 Task: Install budgeting extensions for managing personal finances and expenses.
Action: Mouse moved to (953, 29)
Screenshot: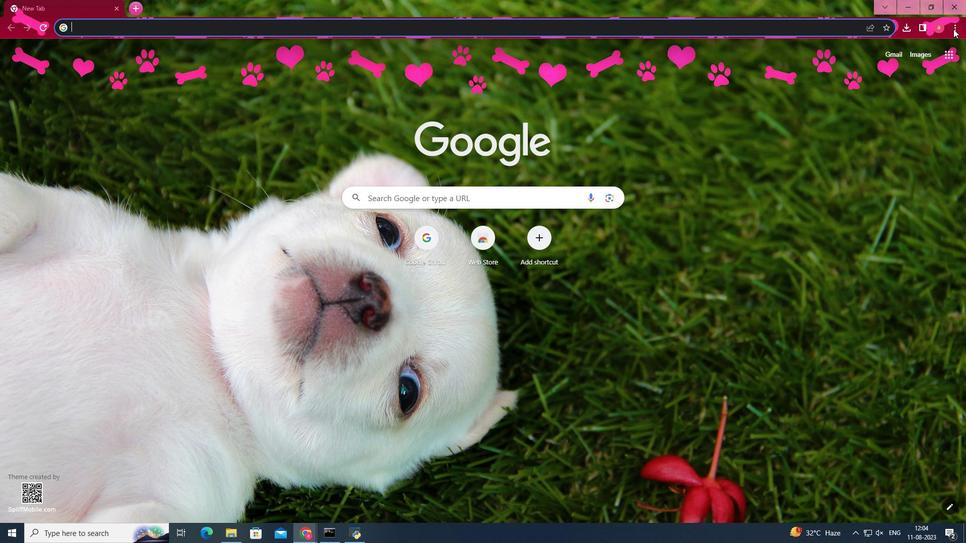 
Action: Mouse pressed left at (953, 29)
Screenshot: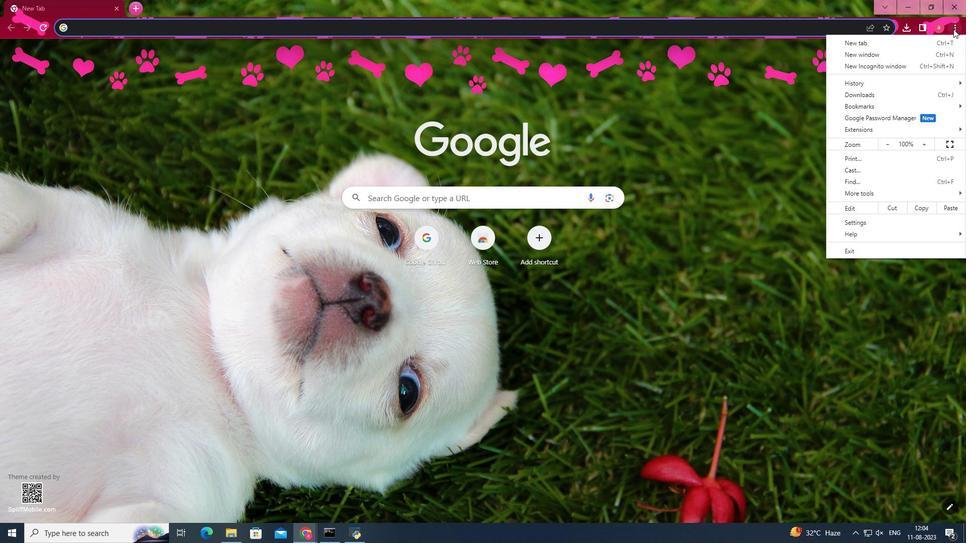 
Action: Mouse moved to (865, 216)
Screenshot: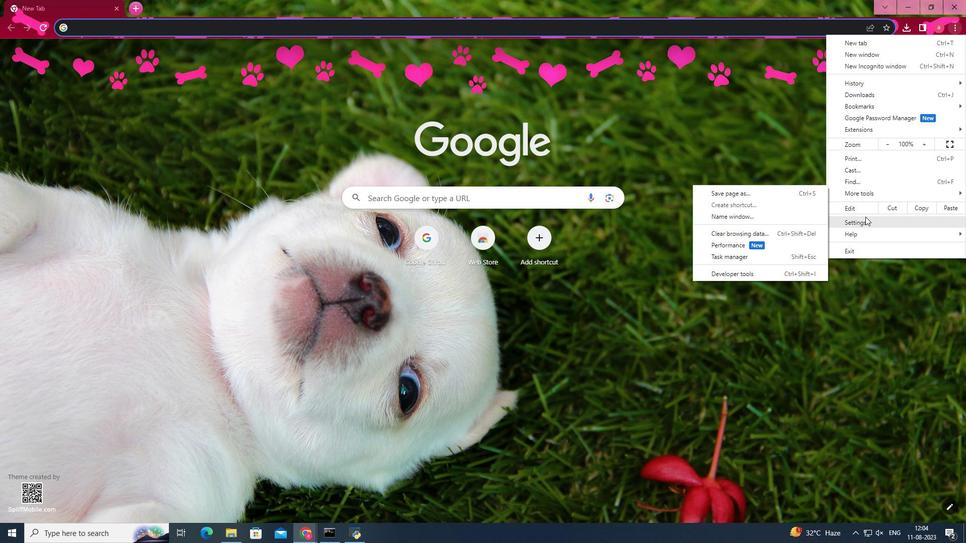 
Action: Mouse pressed left at (865, 216)
Screenshot: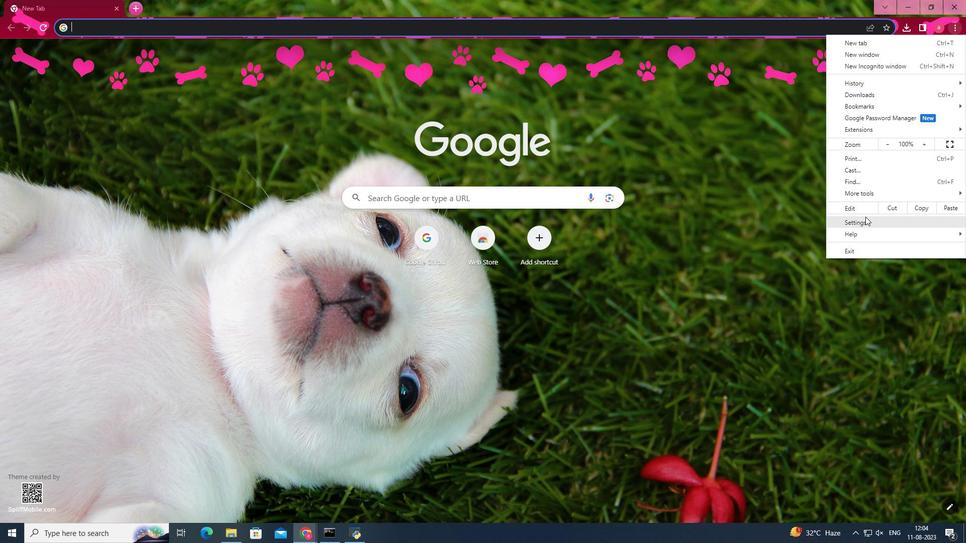 
Action: Mouse moved to (49, 360)
Screenshot: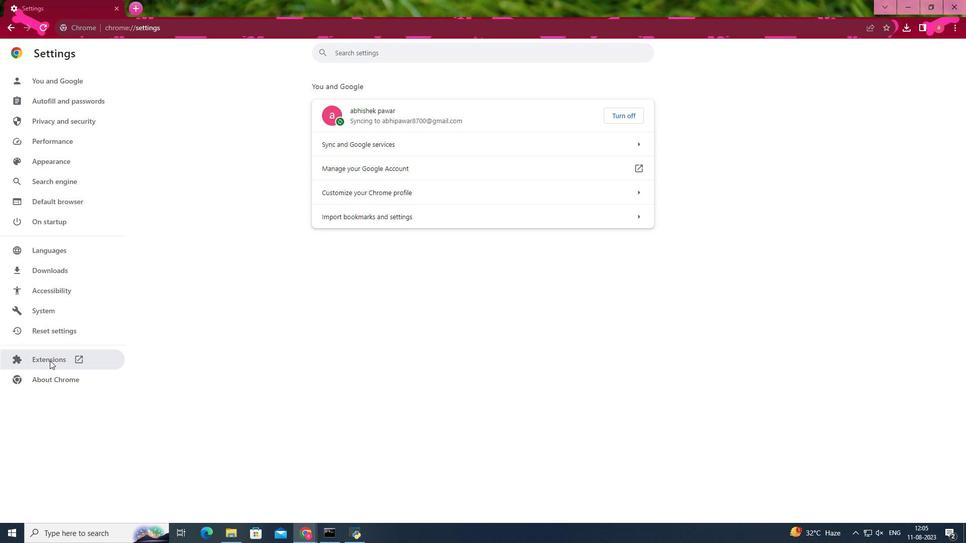 
Action: Mouse pressed left at (49, 360)
Screenshot: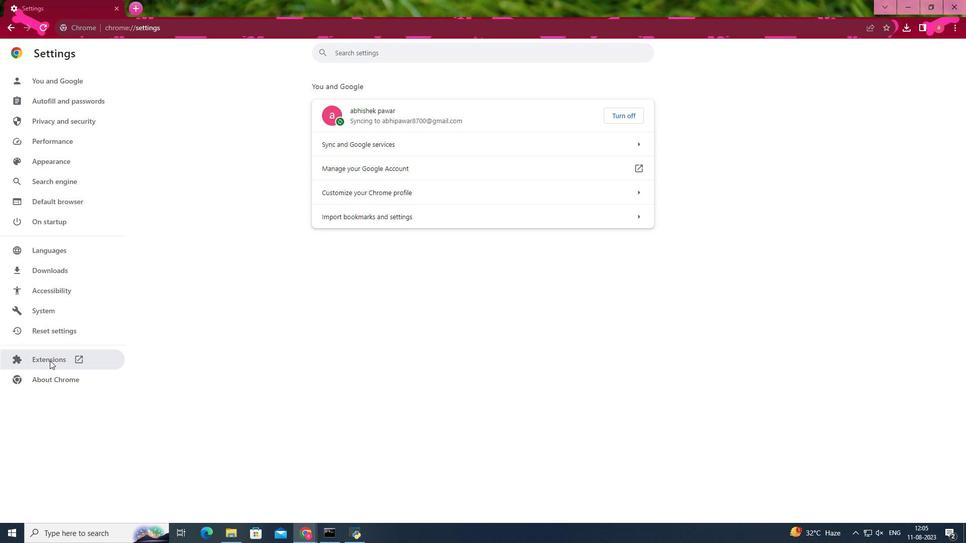 
Action: Mouse moved to (24, 47)
Screenshot: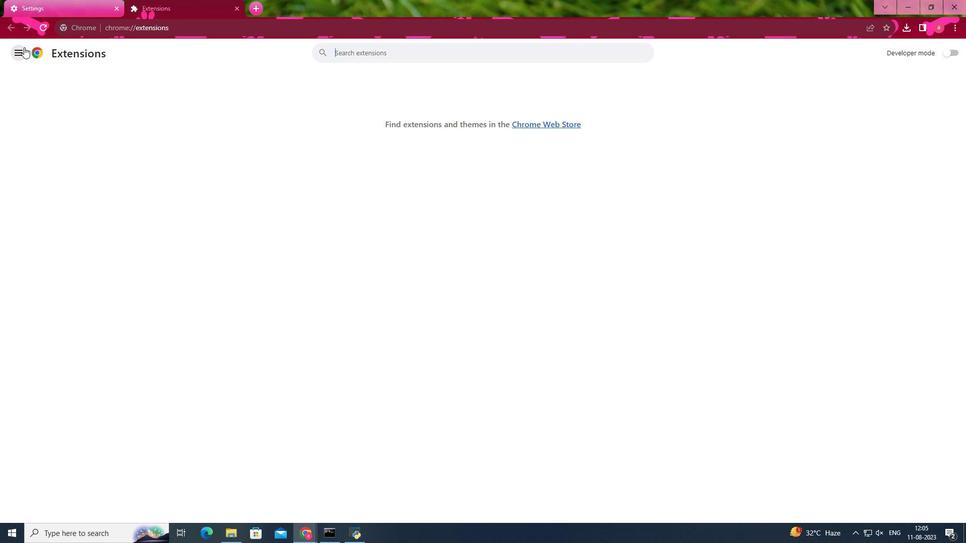 
Action: Mouse pressed left at (24, 47)
Screenshot: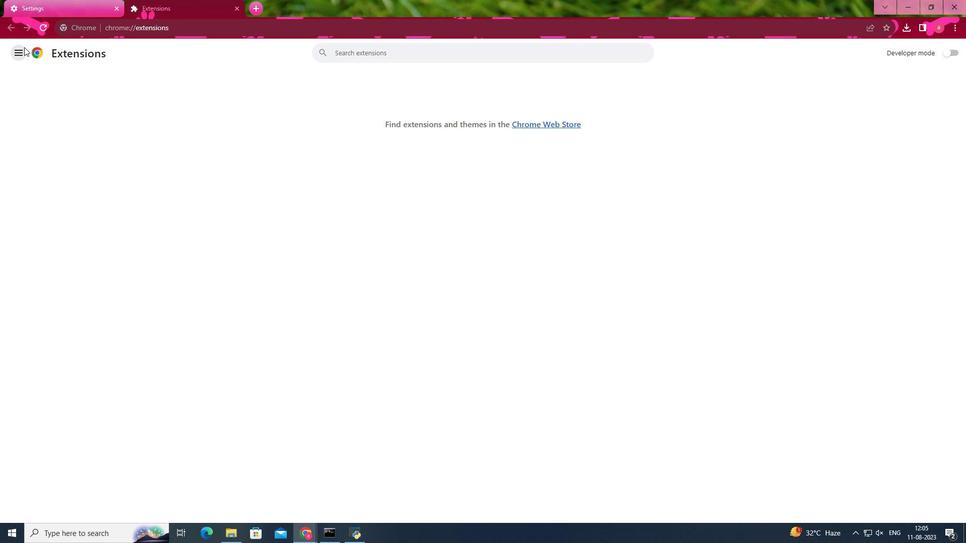 
Action: Mouse moved to (66, 508)
Screenshot: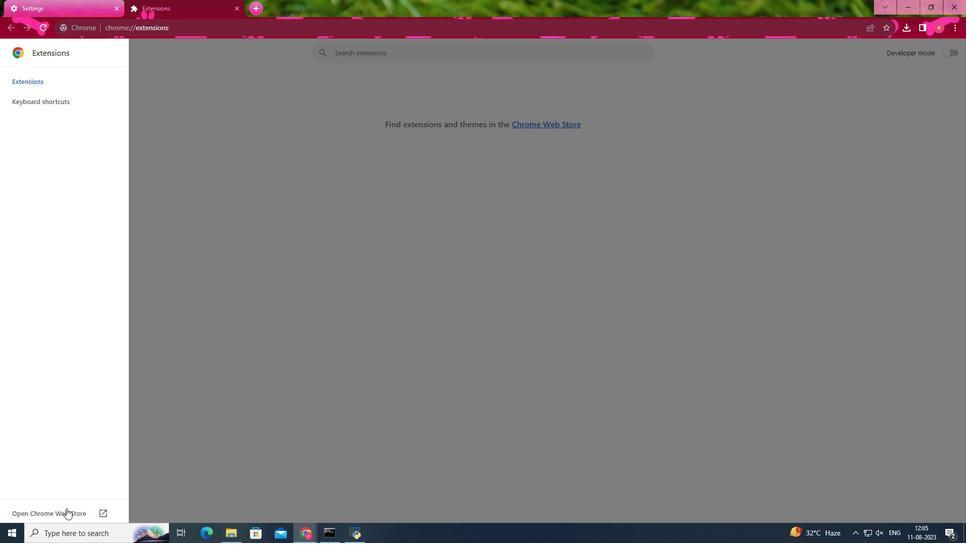 
Action: Mouse pressed left at (66, 508)
Screenshot: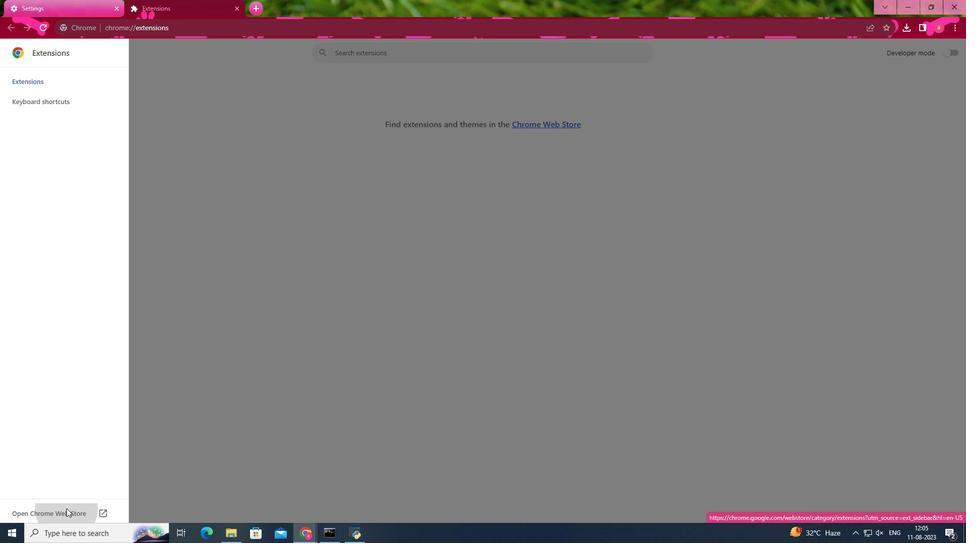 
Action: Mouse moved to (213, 104)
Screenshot: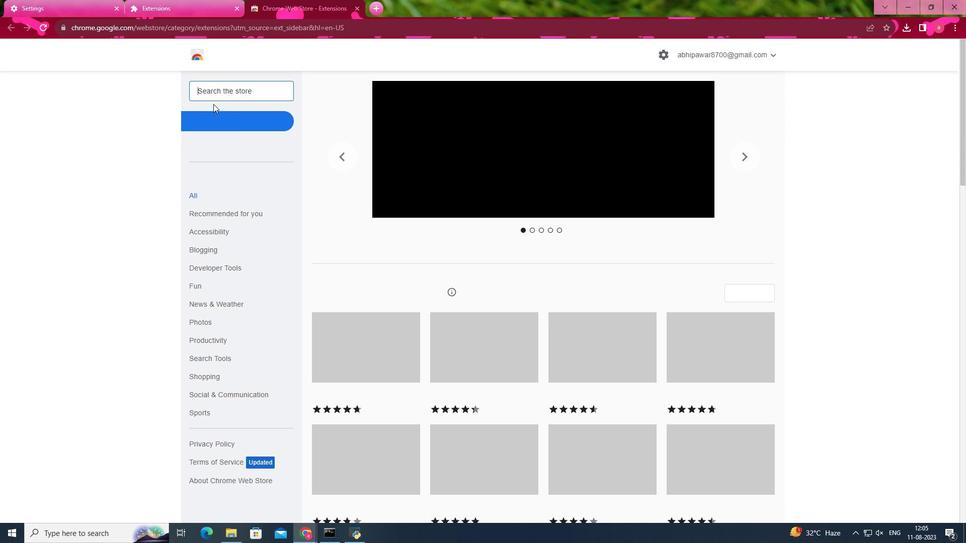 
Action: Key pressed ins<Key.backspace><Key.backspace><Key.backspace><Key.backspace><Key.backspace>budget<Key.backspace>ting<Key.space>extensions<Key.enter>
Screenshot: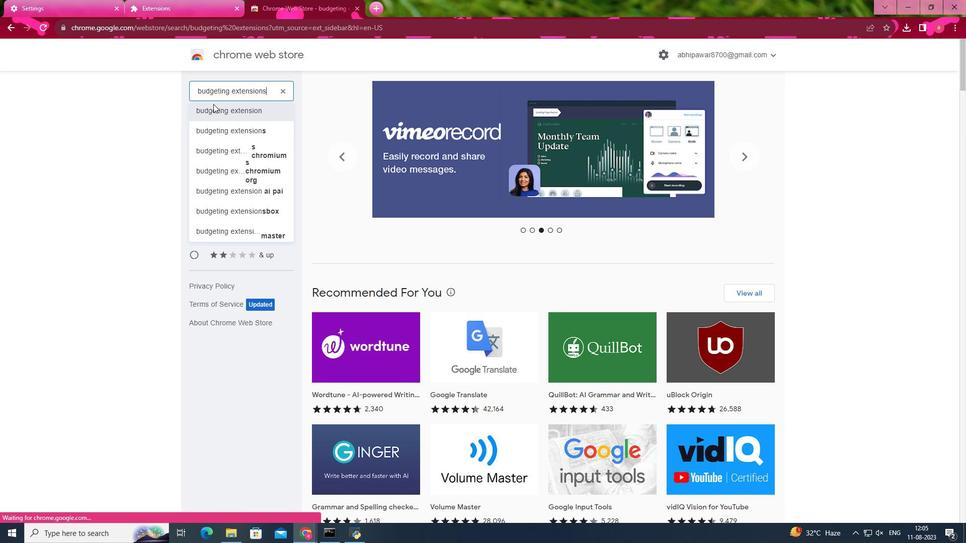 
Action: Mouse moved to (530, 145)
Screenshot: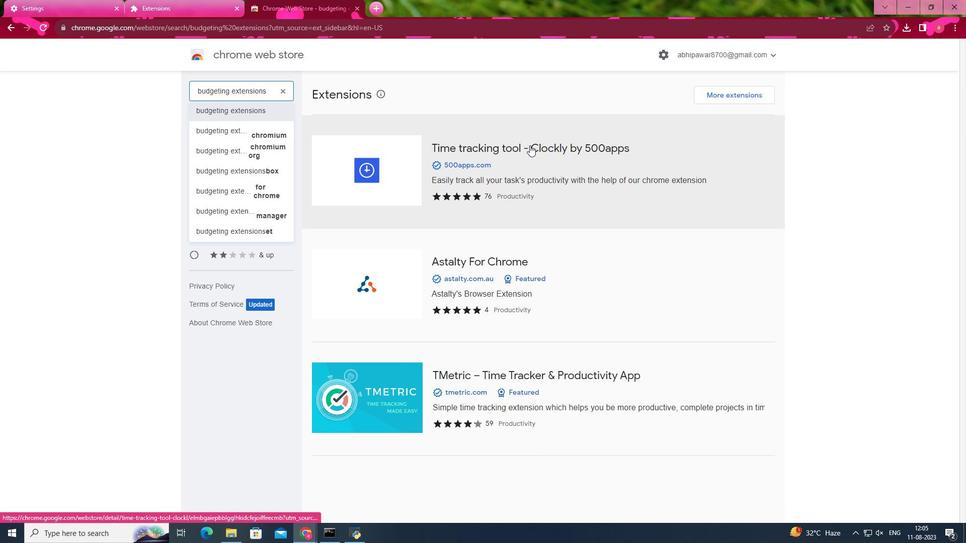 
Action: Mouse scrolled (530, 144) with delta (0, 0)
Screenshot: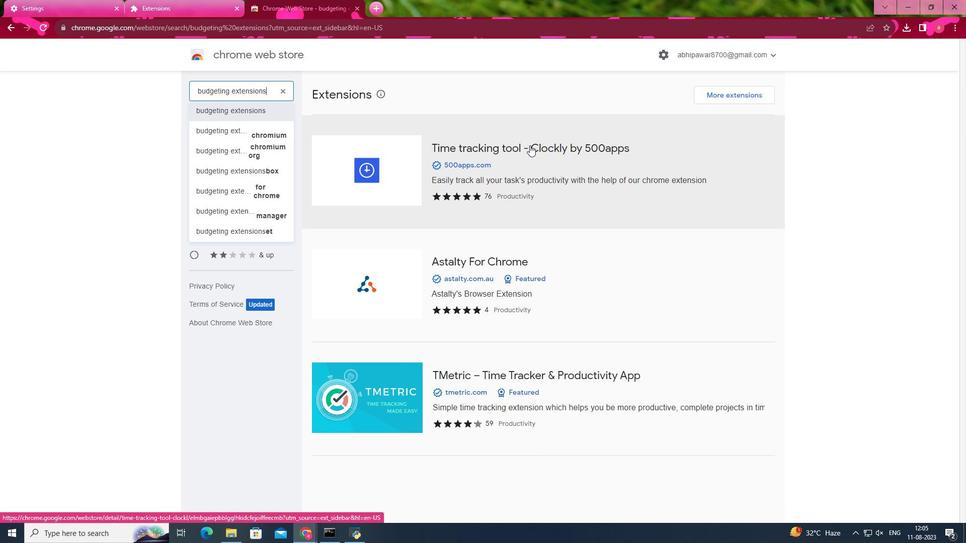 
Action: Mouse pressed left at (530, 145)
Screenshot: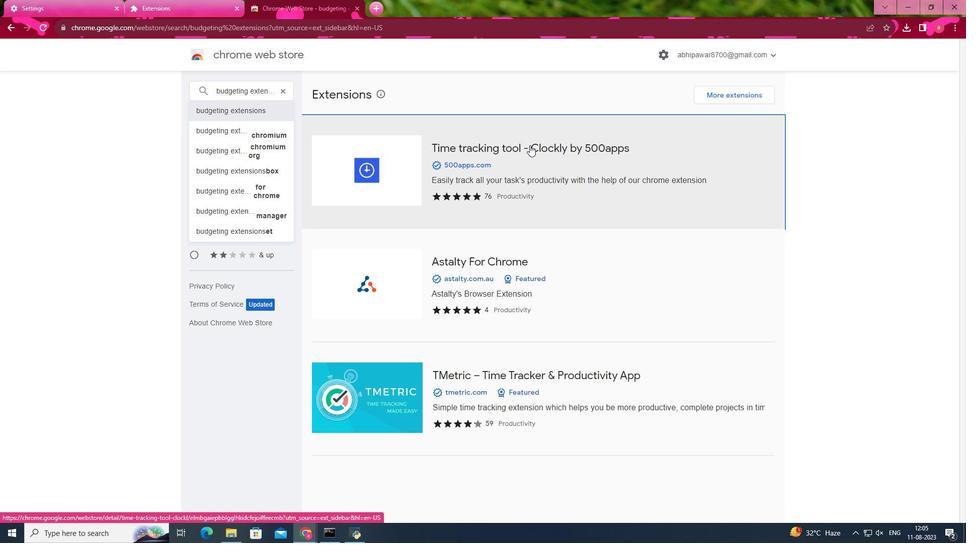 
Action: Mouse moved to (681, 122)
Screenshot: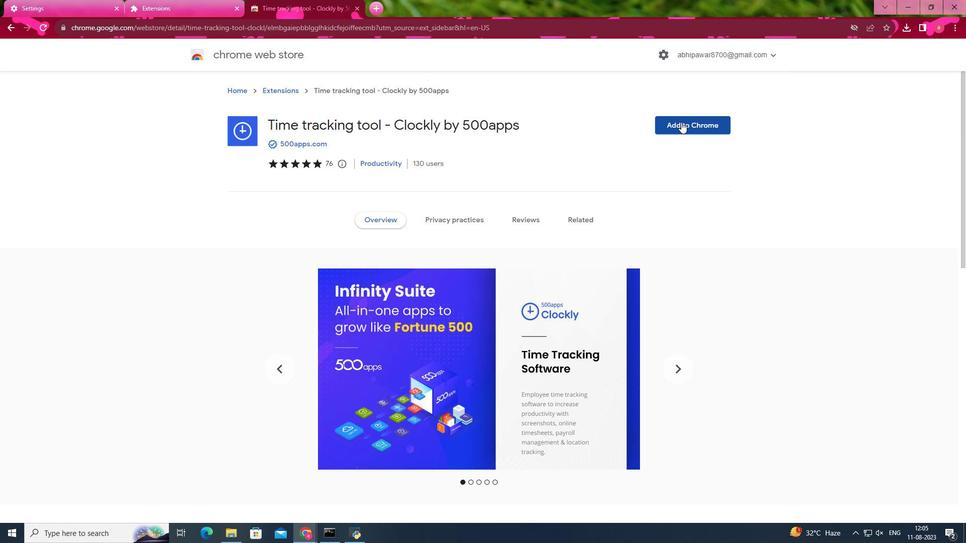 
Action: Mouse pressed left at (681, 122)
Screenshot: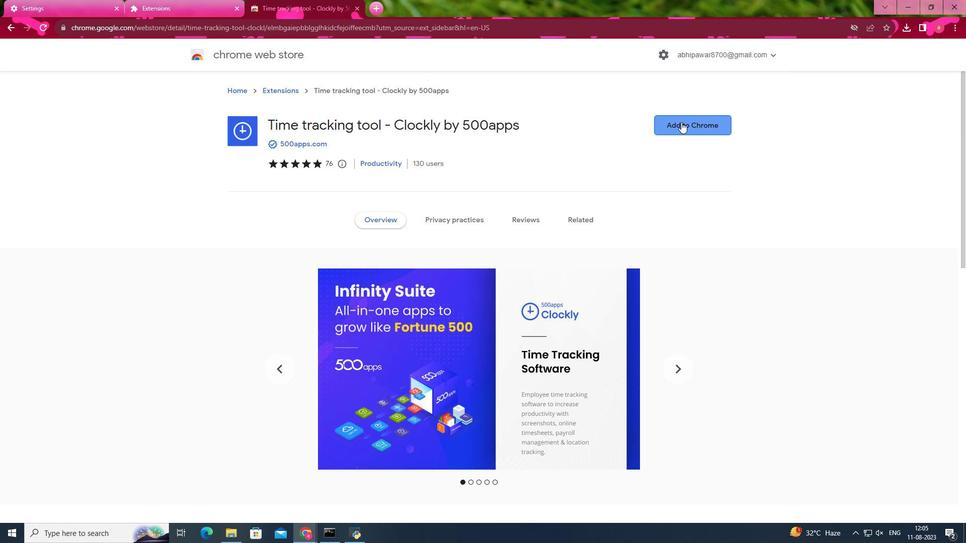 
Action: Mouse moved to (505, 127)
Screenshot: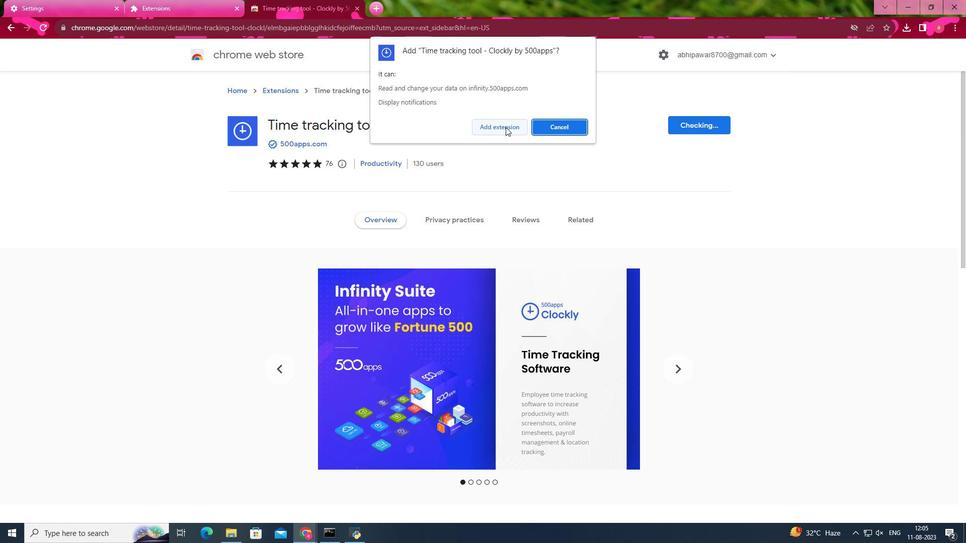 
Action: Mouse pressed left at (505, 127)
Screenshot: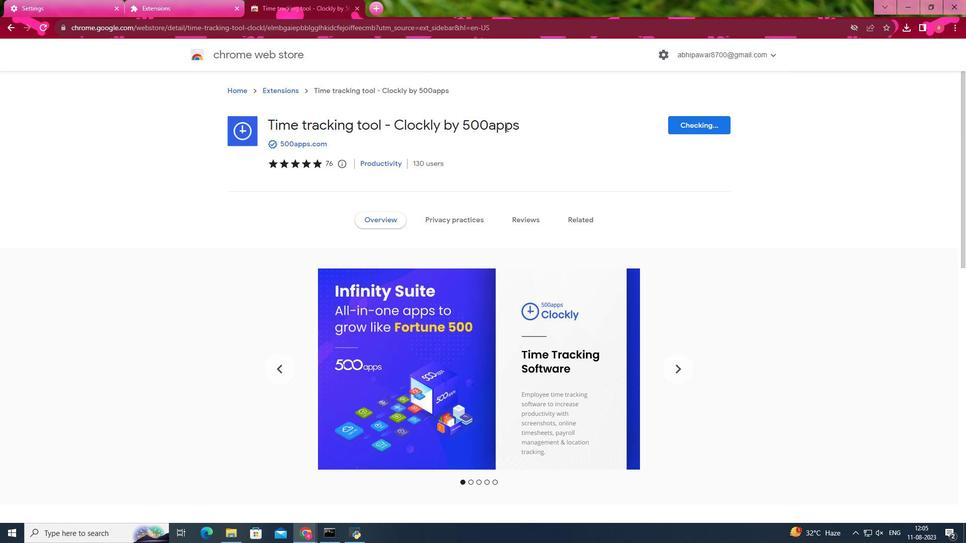 
Action: Mouse moved to (887, 27)
Screenshot: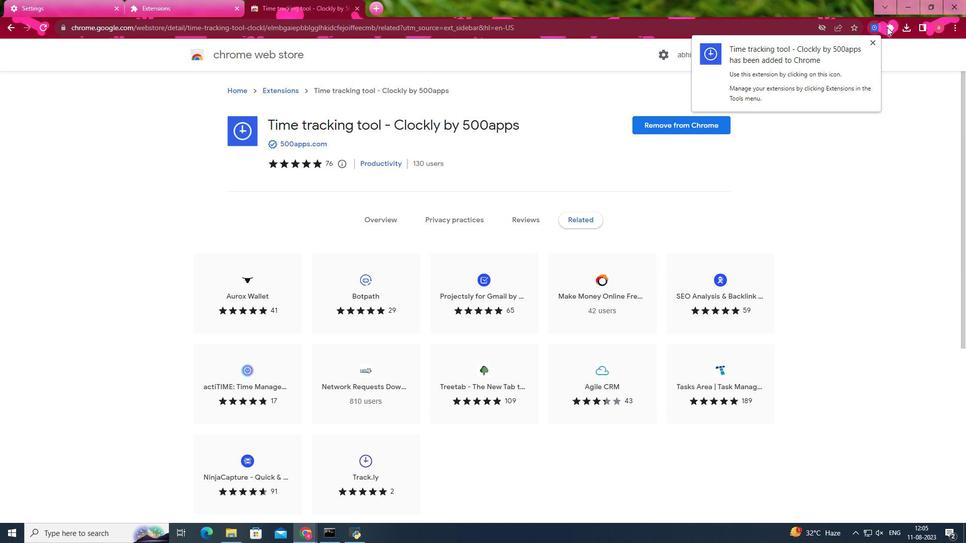 
Action: Mouse pressed left at (887, 27)
Screenshot: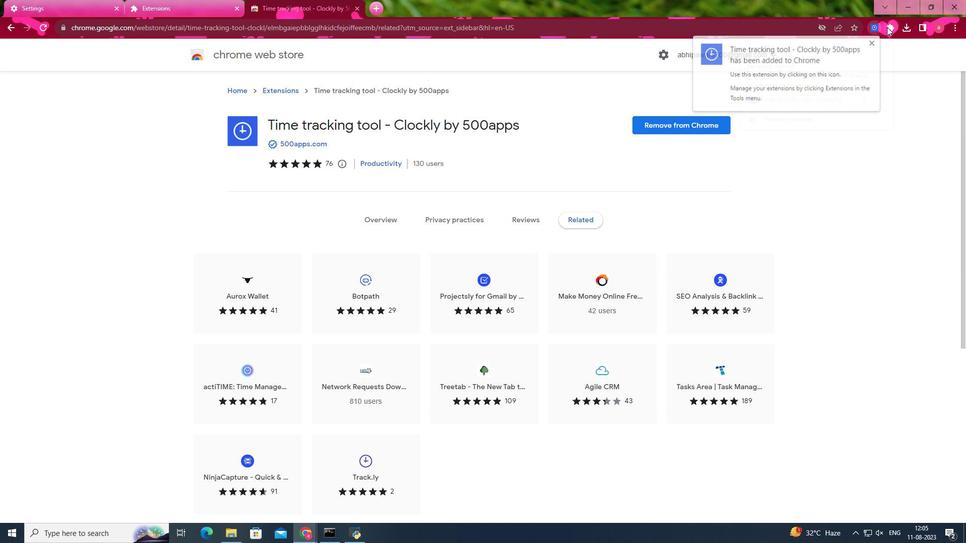 
Action: Mouse moved to (814, 103)
Screenshot: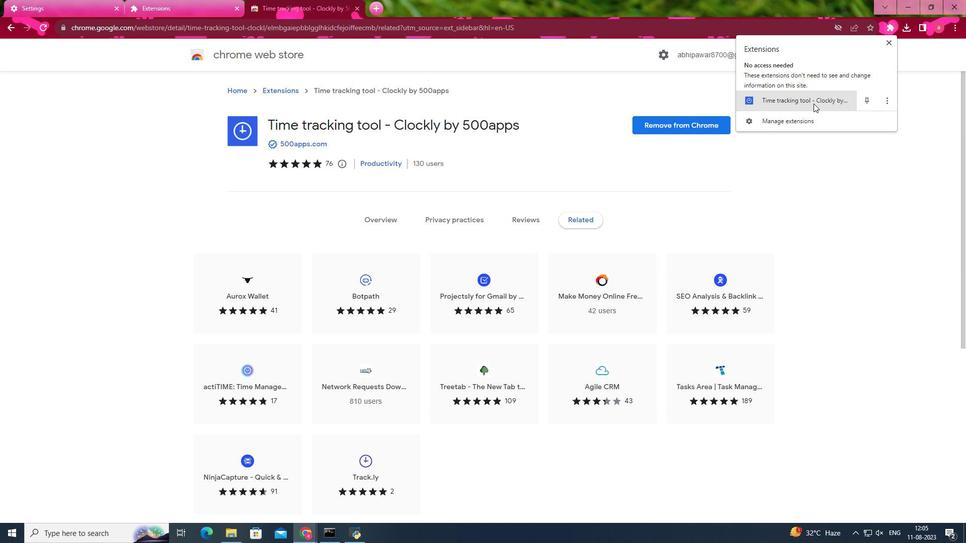 
Action: Mouse pressed left at (814, 103)
Screenshot: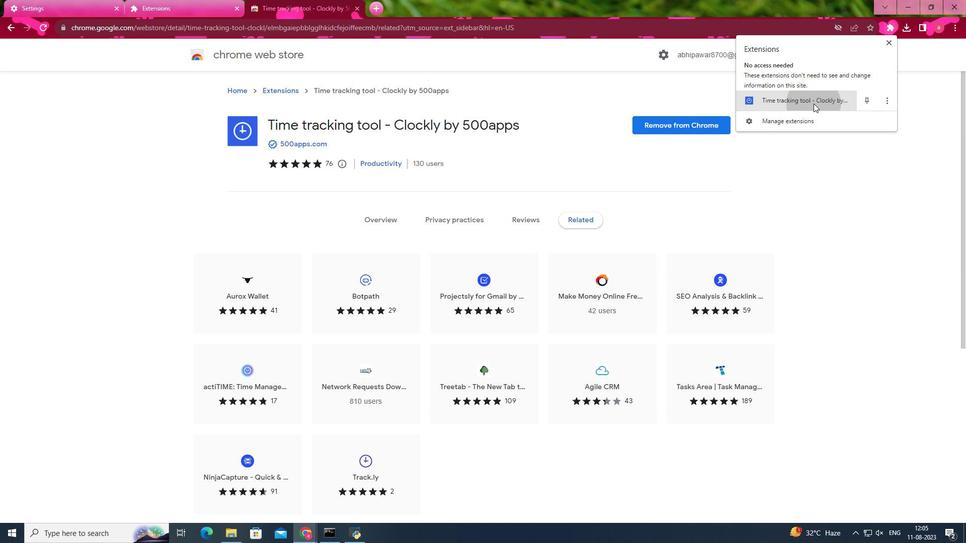 
Action: Mouse moved to (742, 172)
Screenshot: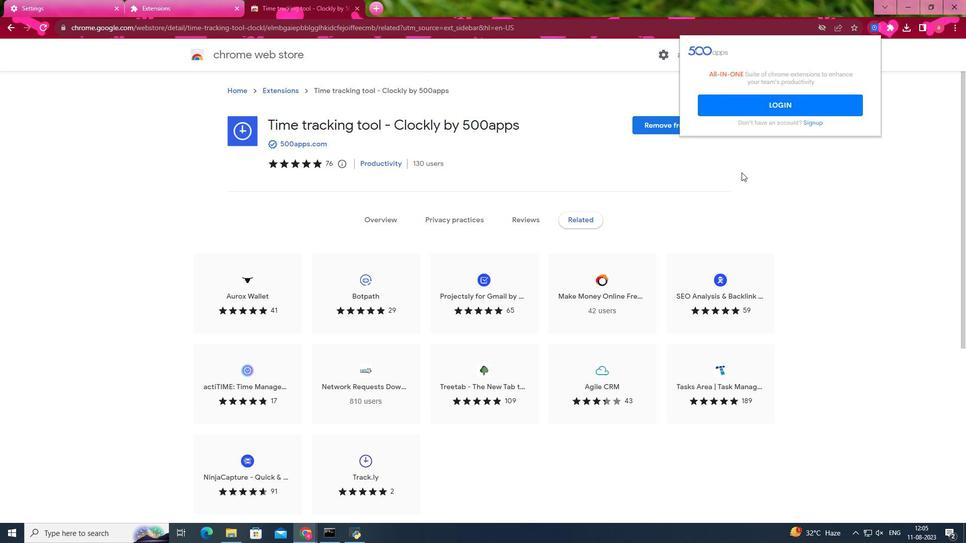 
Action: Mouse pressed left at (742, 172)
Screenshot: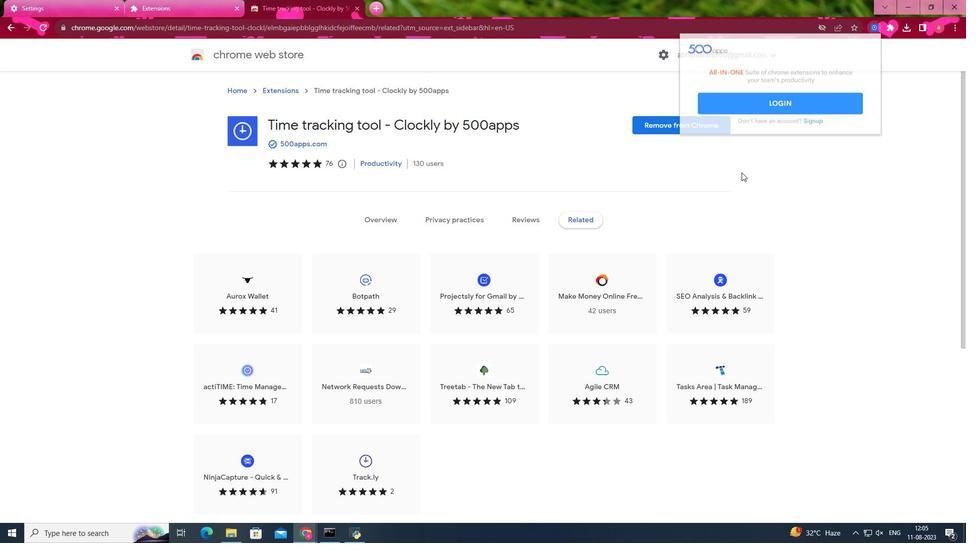 
